 Task: Clear all categories for selected contacts in Outlook.
Action: Mouse moved to (20, 98)
Screenshot: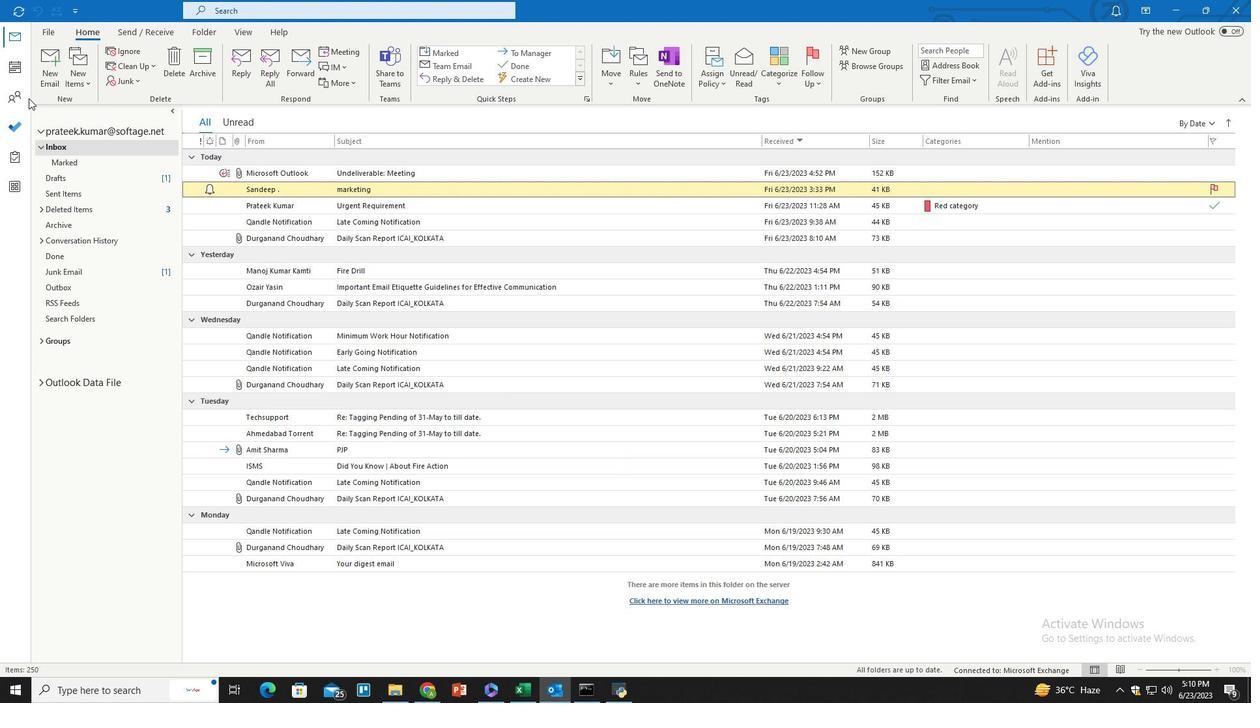 
Action: Mouse pressed left at (20, 98)
Screenshot: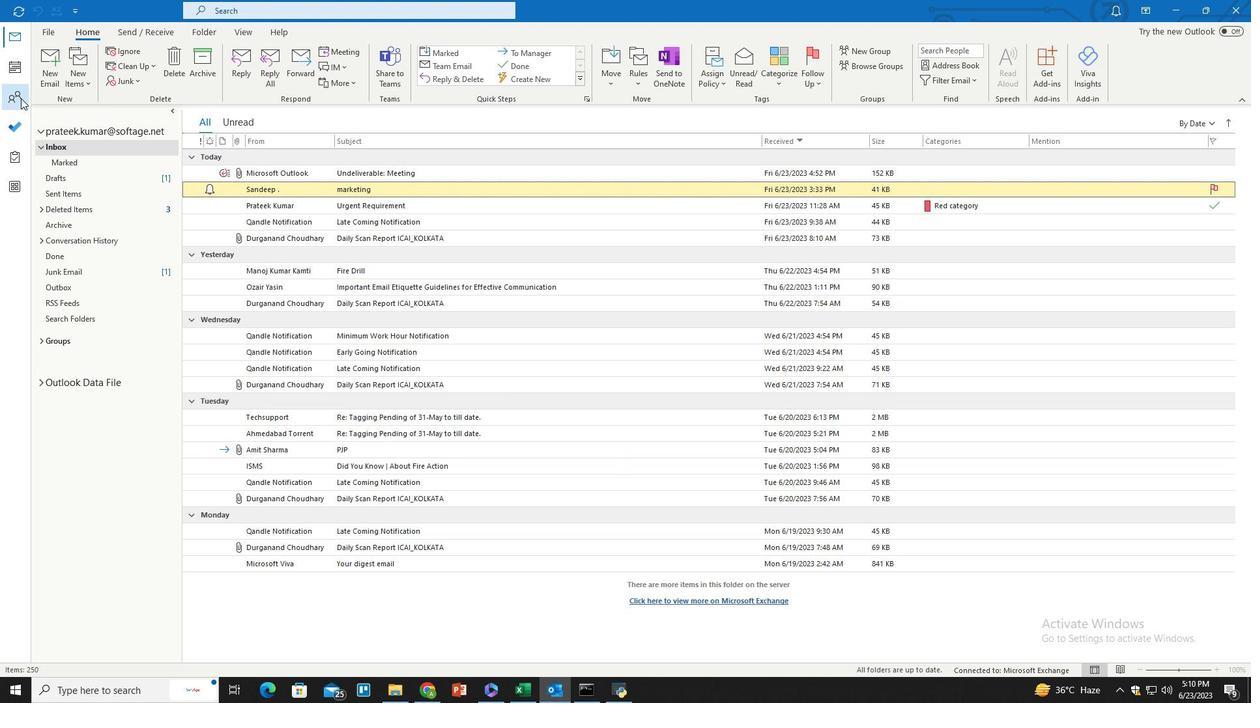 
Action: Mouse moved to (264, 285)
Screenshot: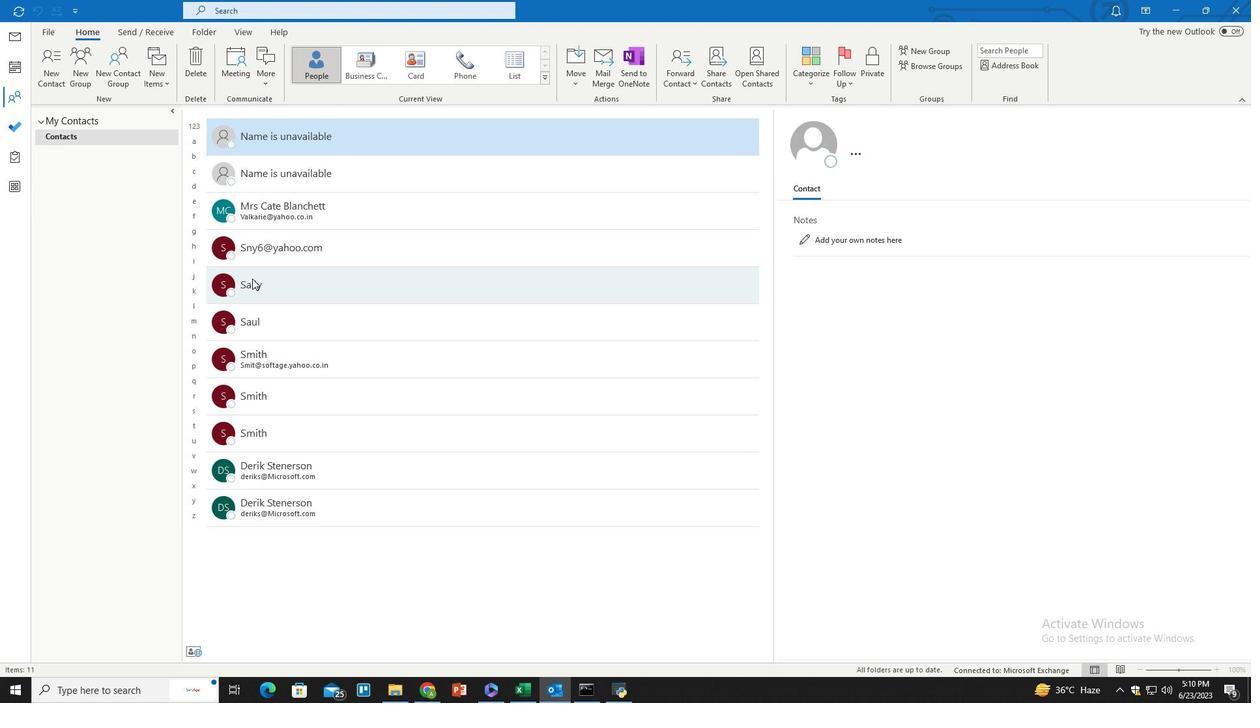 
Action: Mouse pressed left at (264, 285)
Screenshot: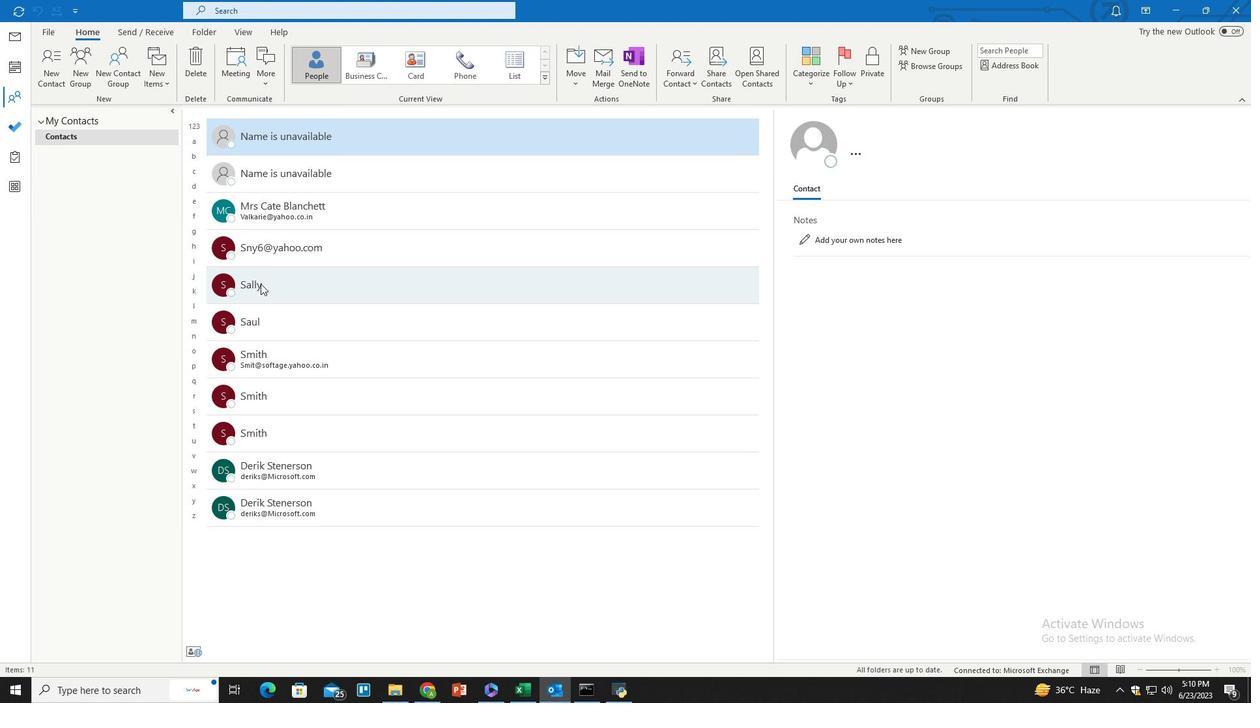 
Action: Mouse moved to (284, 317)
Screenshot: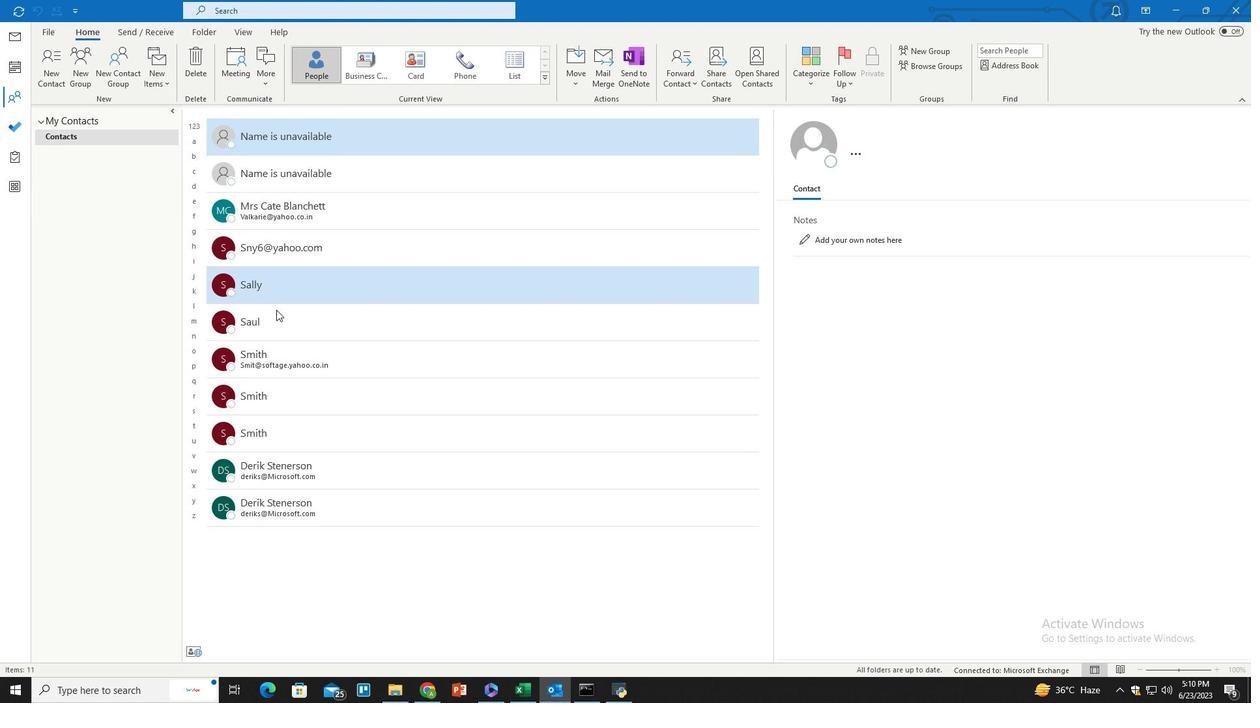 
Action: Mouse pressed left at (284, 317)
Screenshot: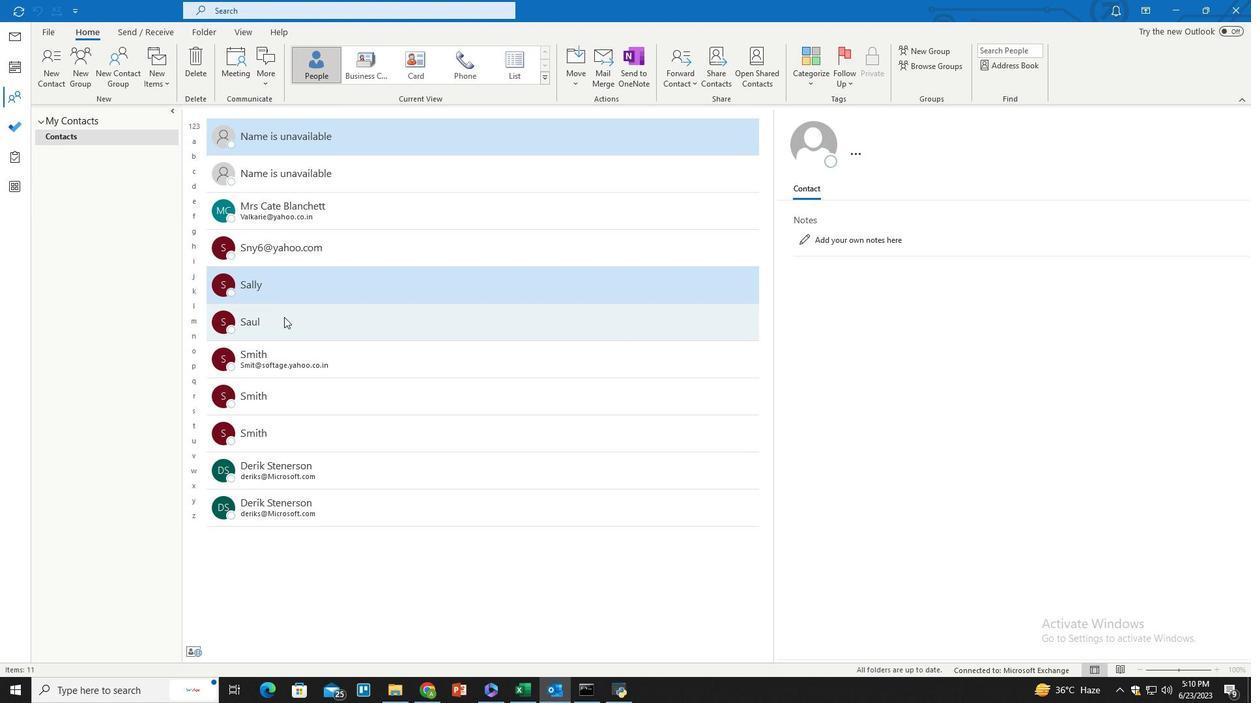 
Action: Mouse moved to (824, 75)
Screenshot: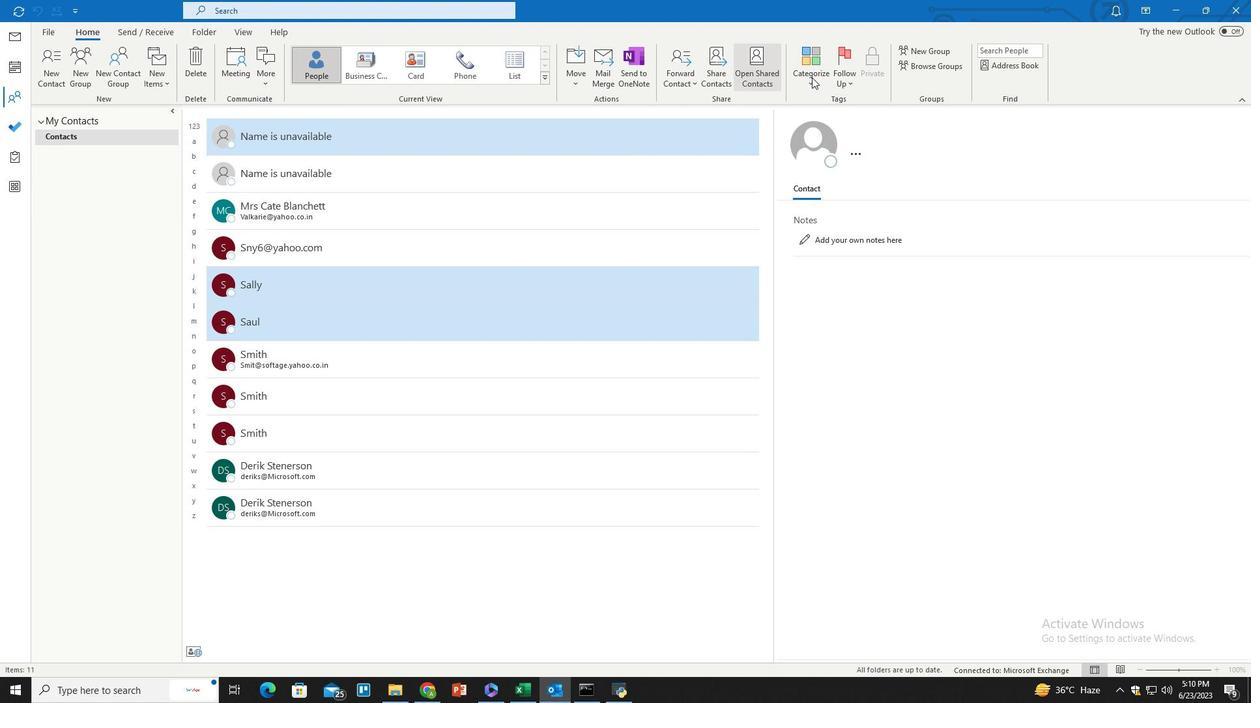 
Action: Mouse pressed left at (824, 75)
Screenshot: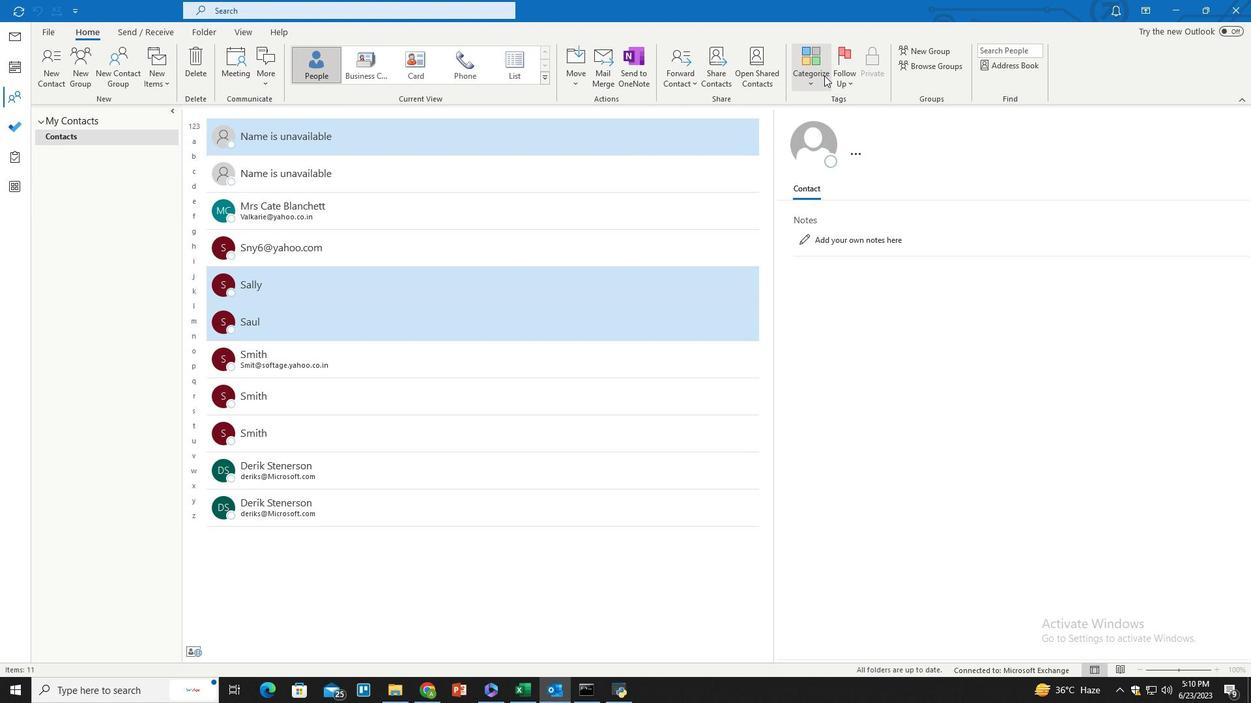 
Action: Mouse moved to (834, 155)
Screenshot: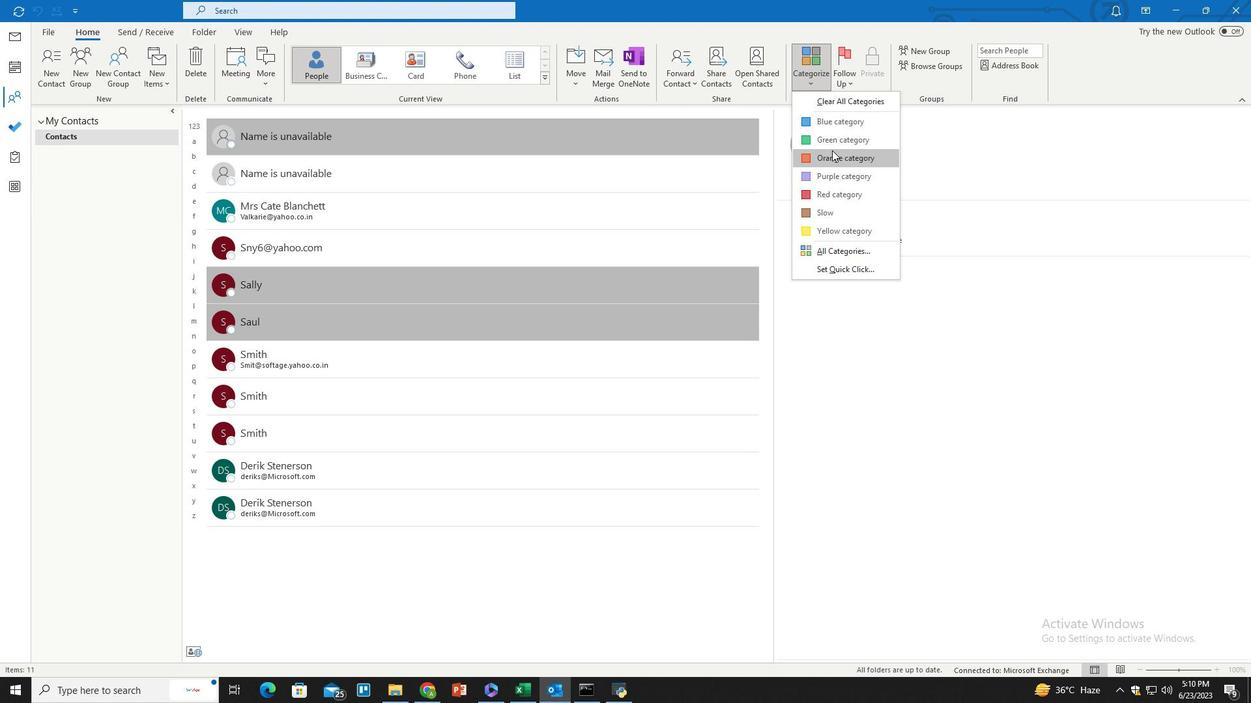
Action: Mouse pressed left at (834, 155)
Screenshot: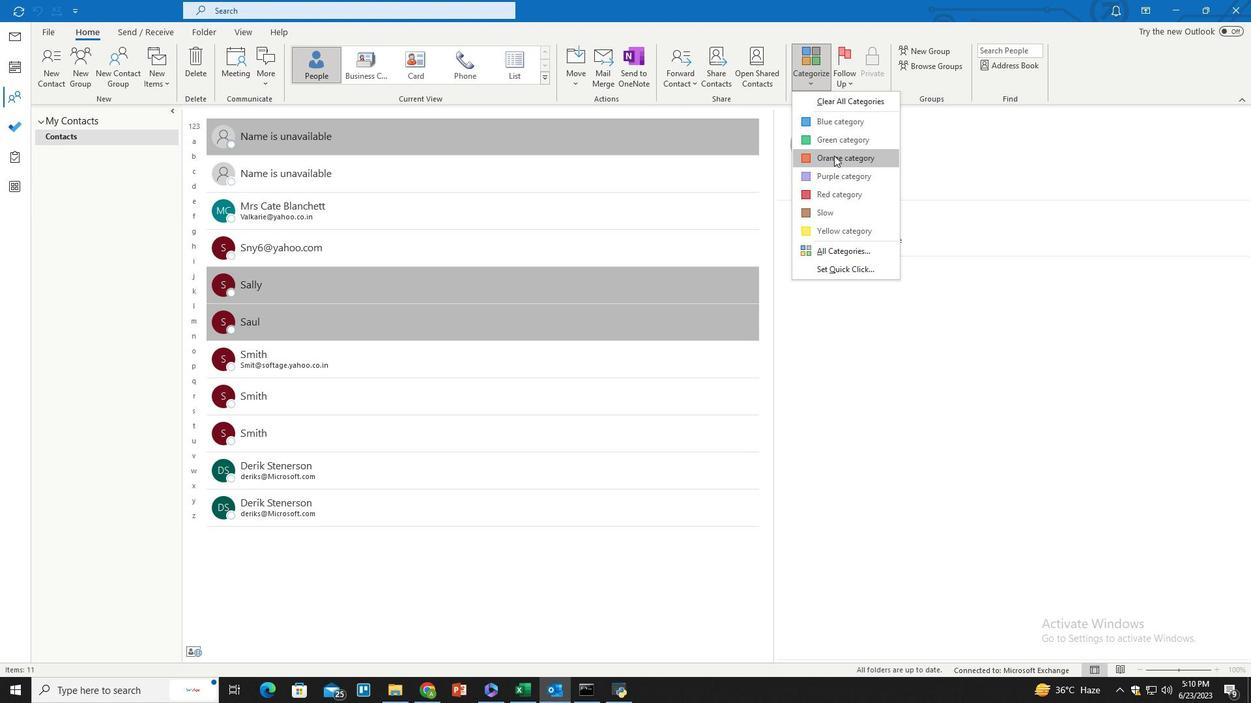 
Action: Mouse moved to (834, 155)
Screenshot: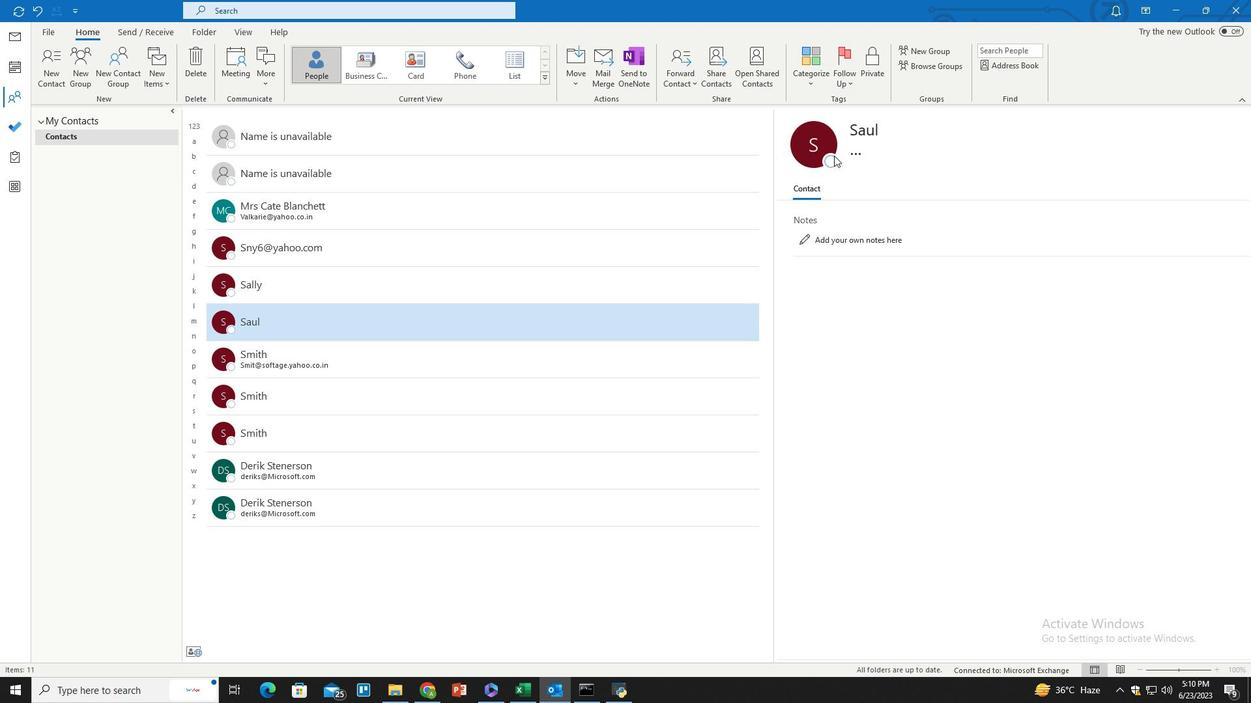 
